 Task: Create an event for the product requirements gathering.
Action: Mouse moved to (346, 254)
Screenshot: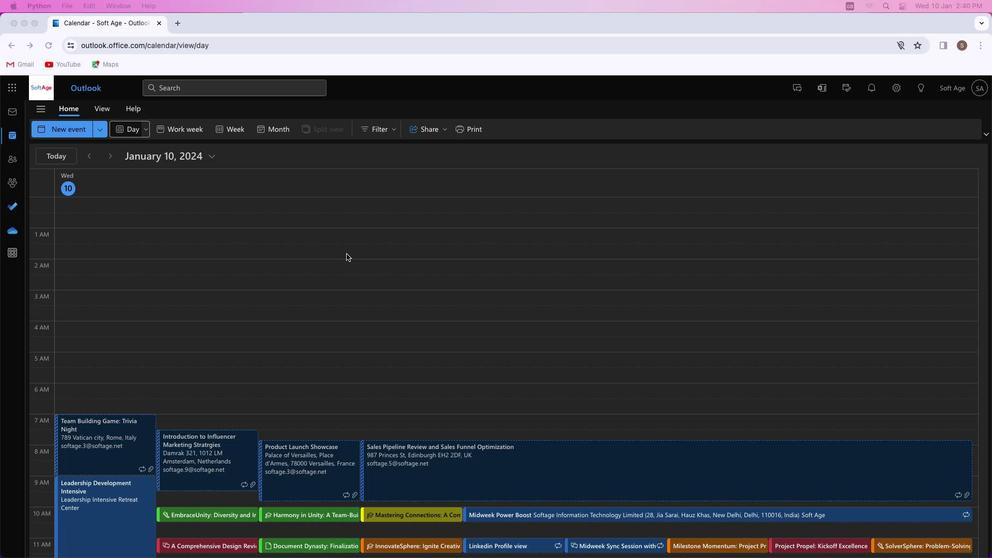
Action: Mouse pressed left at (346, 254)
Screenshot: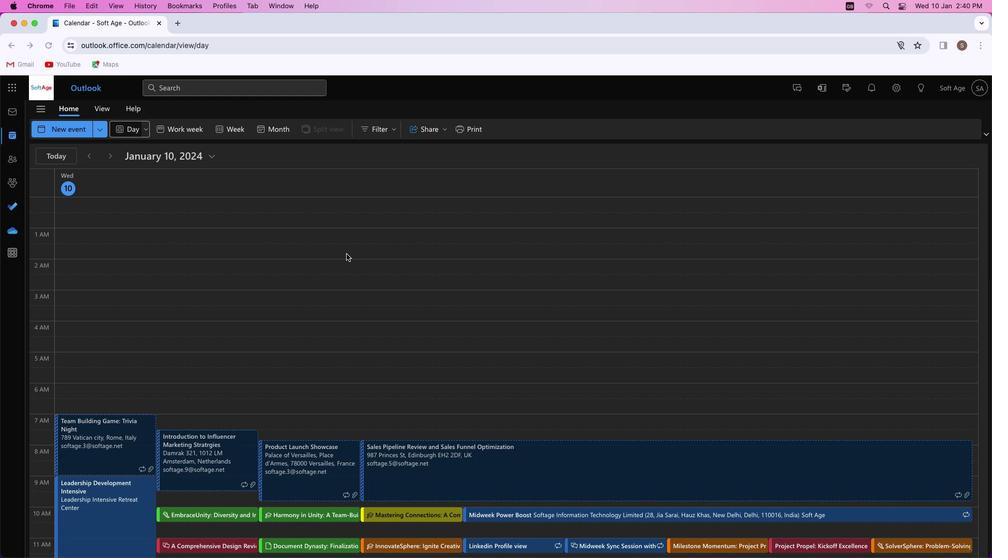 
Action: Mouse moved to (73, 125)
Screenshot: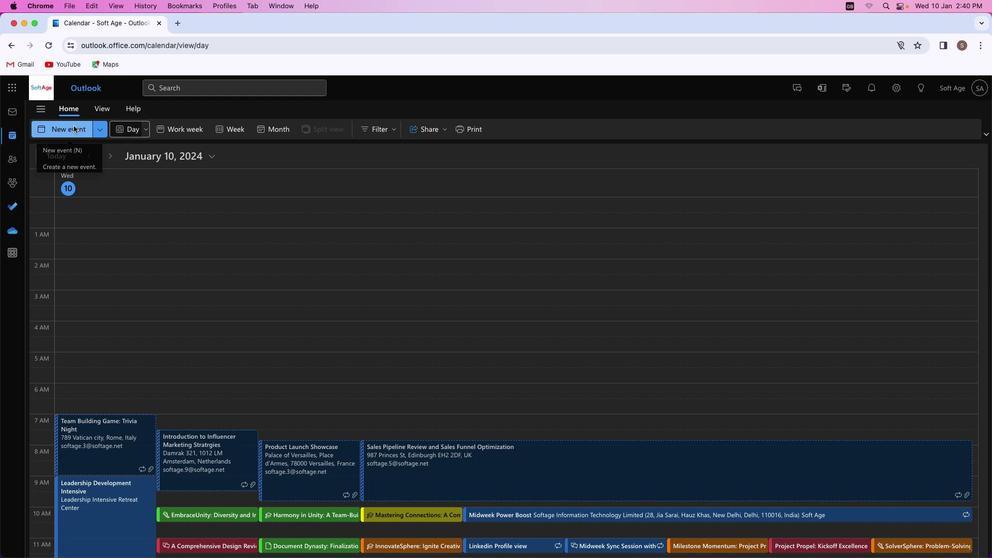 
Action: Mouse pressed left at (73, 125)
Screenshot: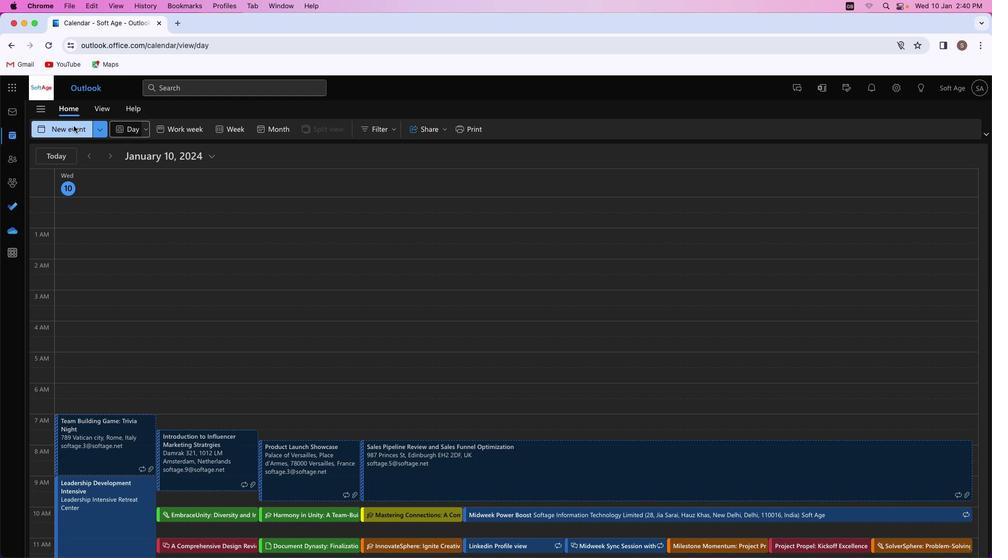 
Action: Mouse moved to (273, 193)
Screenshot: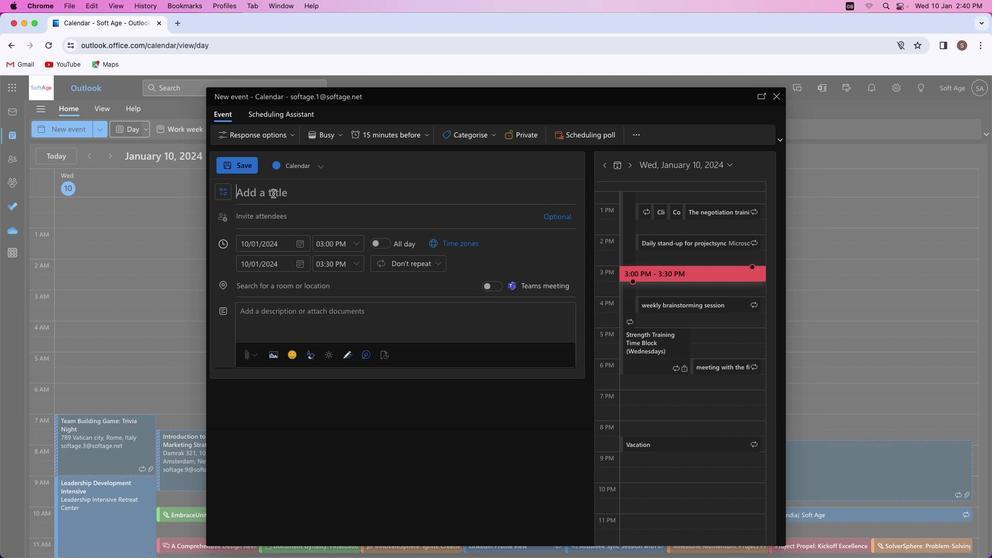 
Action: Mouse pressed left at (273, 193)
Screenshot: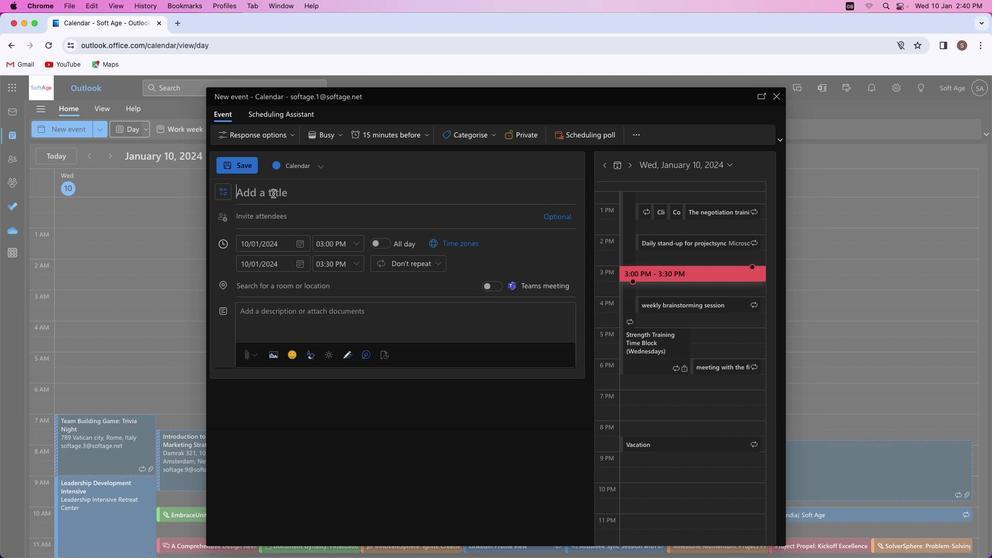 
Action: Key pressed Key.shift'R''e''q''u''i''r''e''m''e''n''t''s'Key.spaceKey.shift'H''a''r''b''o''r'Key.shift_r':'Key.spaceKey.shift_r'N''a''v''i''g''a''t''e'Key.backspace'i''n''g'Key.spaceKey.shift_r'P''r''o''d''u''c''t'Key.spaceKey.shift_r'N''e''e''d''s'Key.spaceKey.shift_r'T''o''g''e''t''h''e''r'
Screenshot: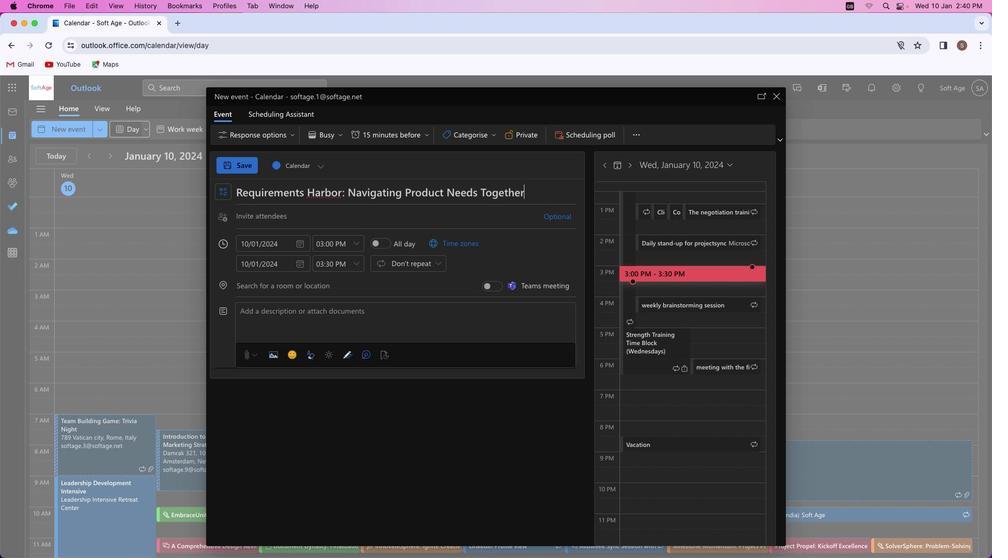 
Action: Mouse moved to (276, 218)
Screenshot: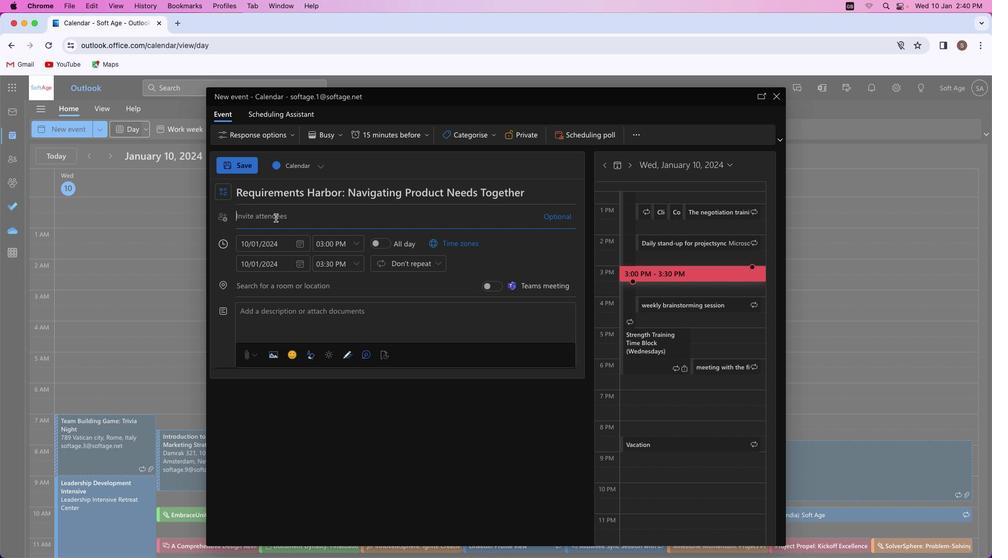 
Action: Mouse pressed left at (276, 218)
Screenshot: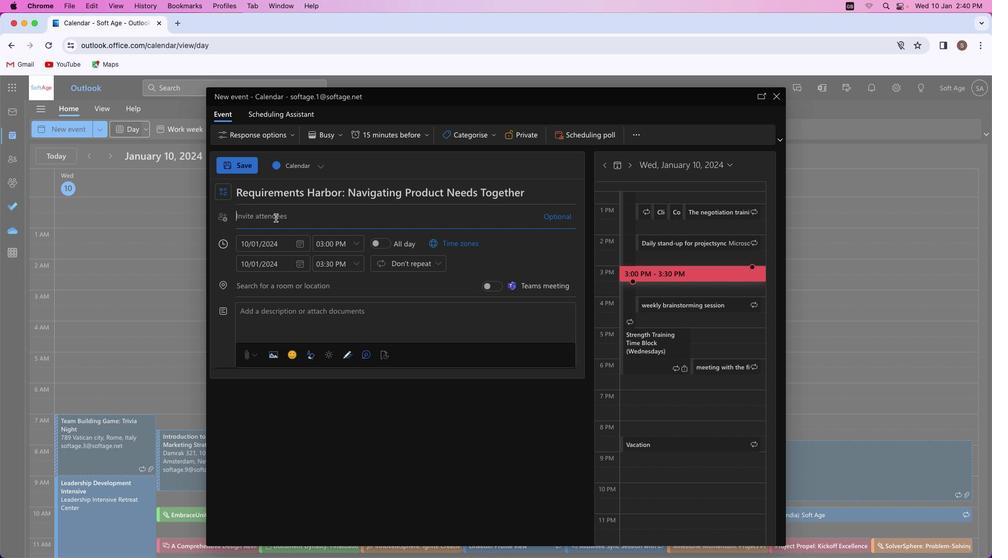 
Action: Mouse moved to (276, 218)
Screenshot: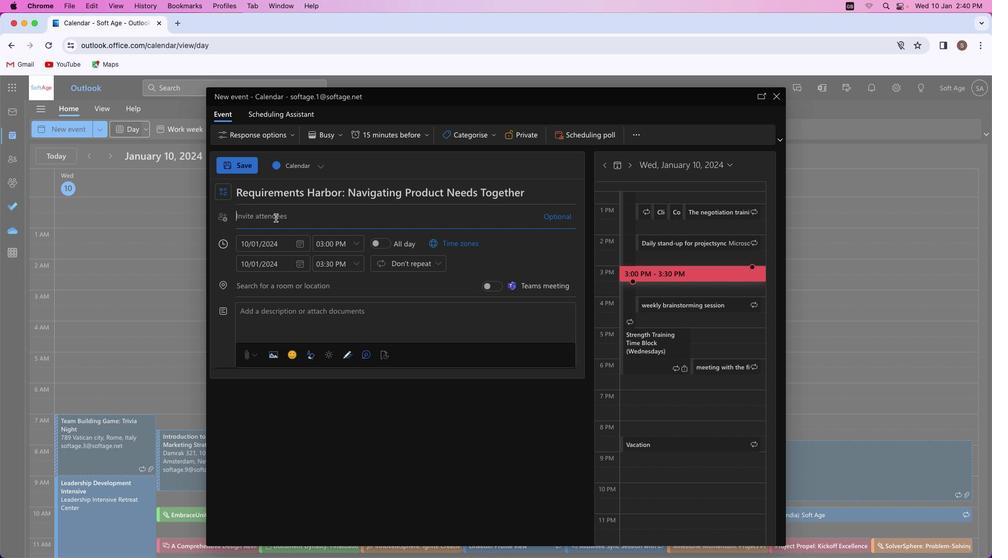 
Action: Key pressed Key.shift'S''h''i''v''a''m''y''a''d''a''v''4''1'Key.shift'@''o''u''t''l''o''o''k''.''c''o''m'
Screenshot: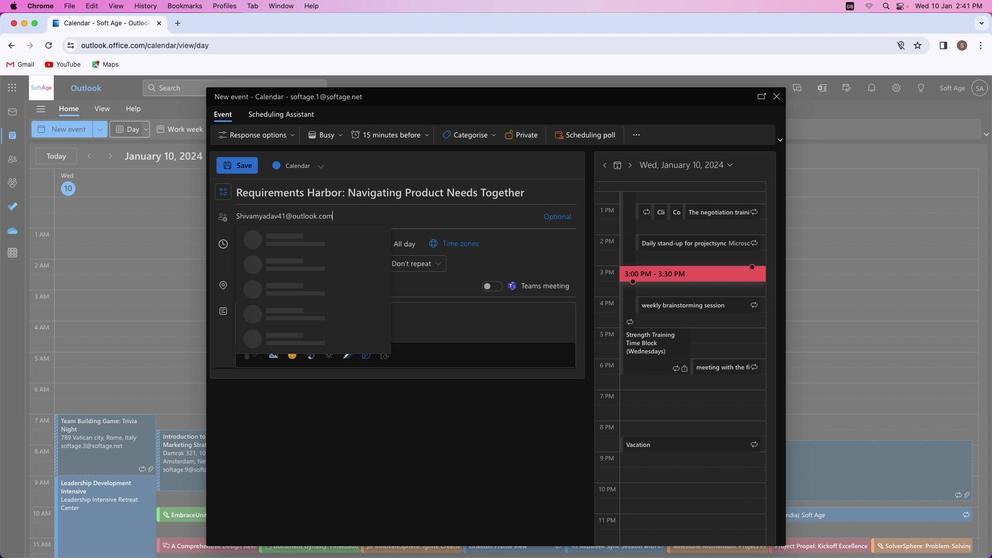 
Action: Mouse moved to (331, 236)
Screenshot: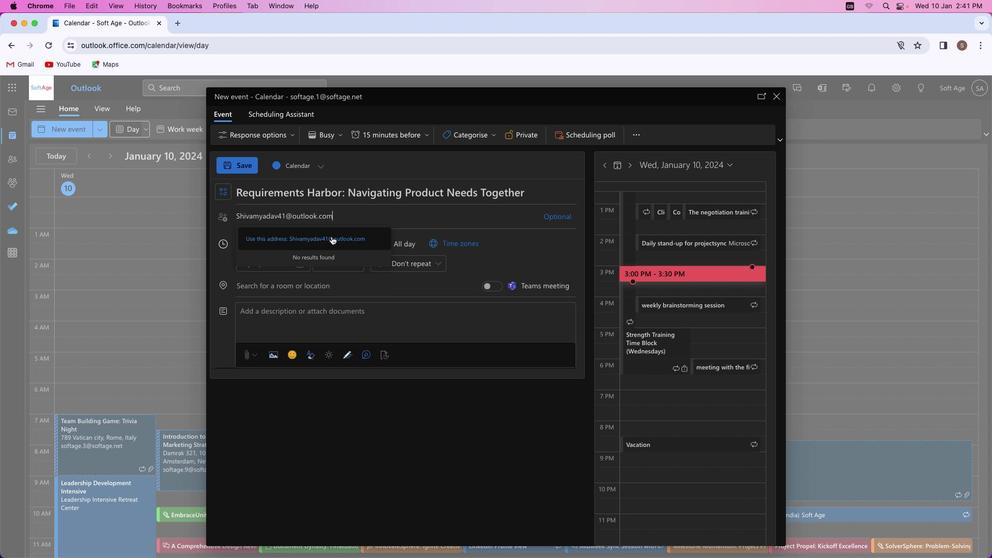 
Action: Mouse pressed left at (331, 236)
Screenshot: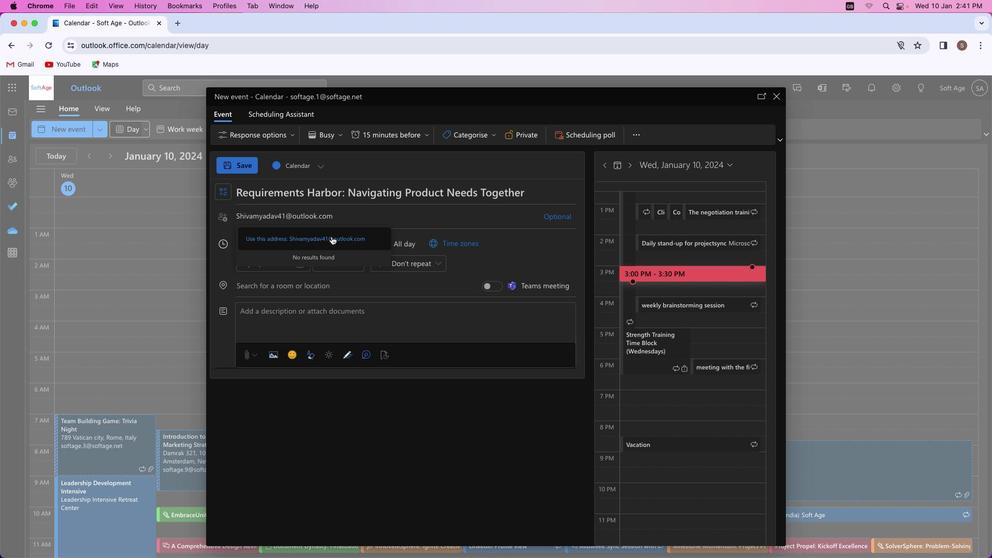 
Action: Mouse moved to (555, 236)
Screenshot: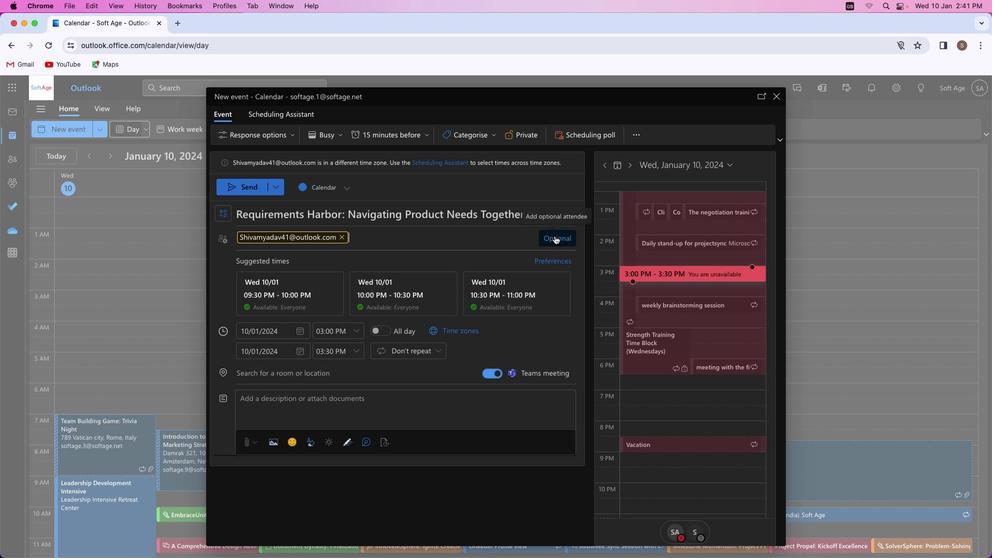 
Action: Mouse pressed left at (555, 236)
Screenshot: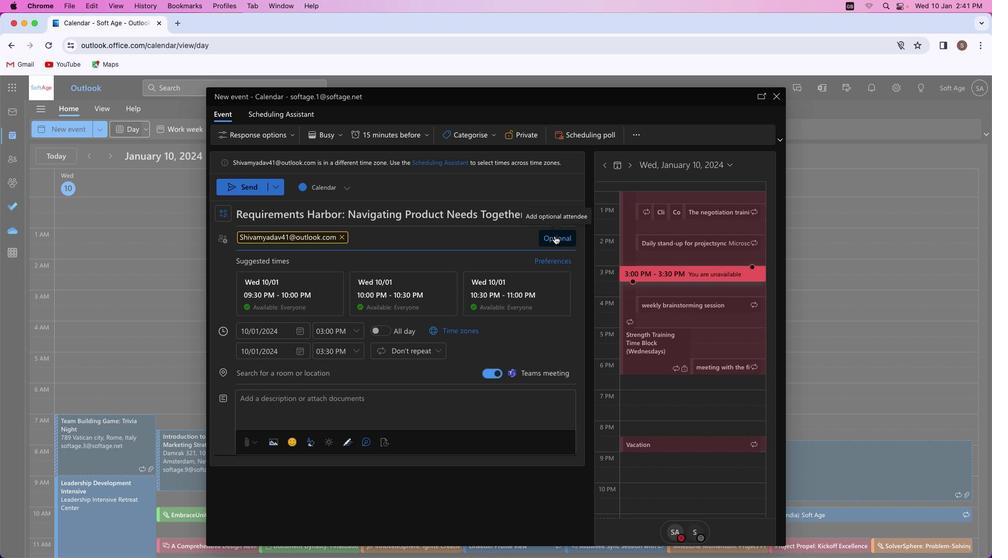 
Action: Mouse moved to (272, 266)
Screenshot: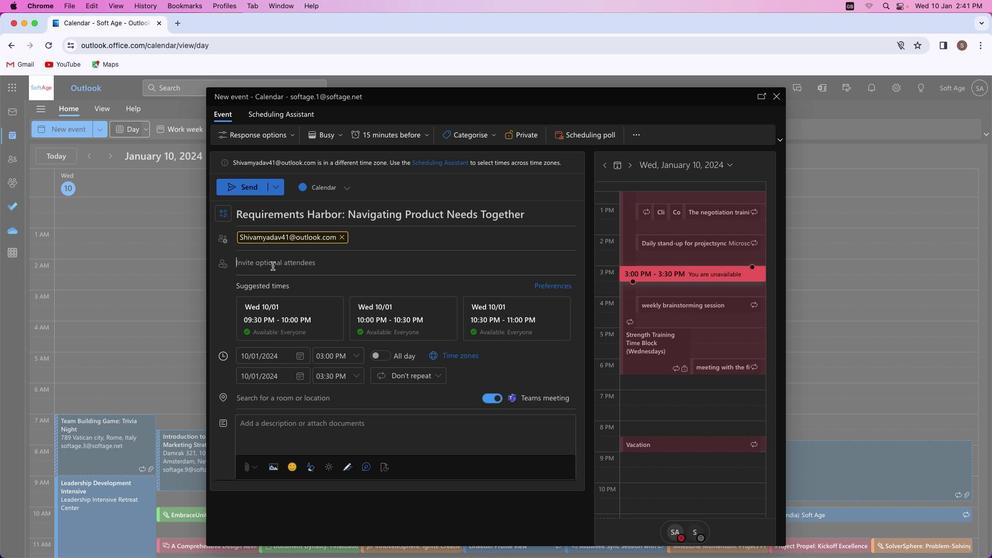 
Action: Key pressed Key.shift_r'M''u''n''e''e''s''h''k''u''m''a''r''9''7''3''2'Key.shift'@''o''u''t''l''o''o''k''.''c''o''m'
Screenshot: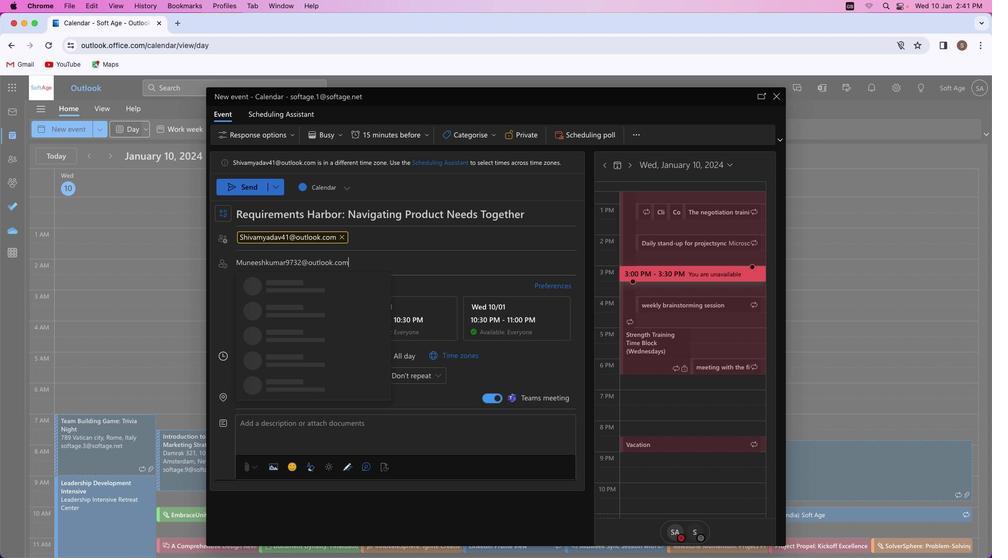 
Action: Mouse moved to (333, 284)
Screenshot: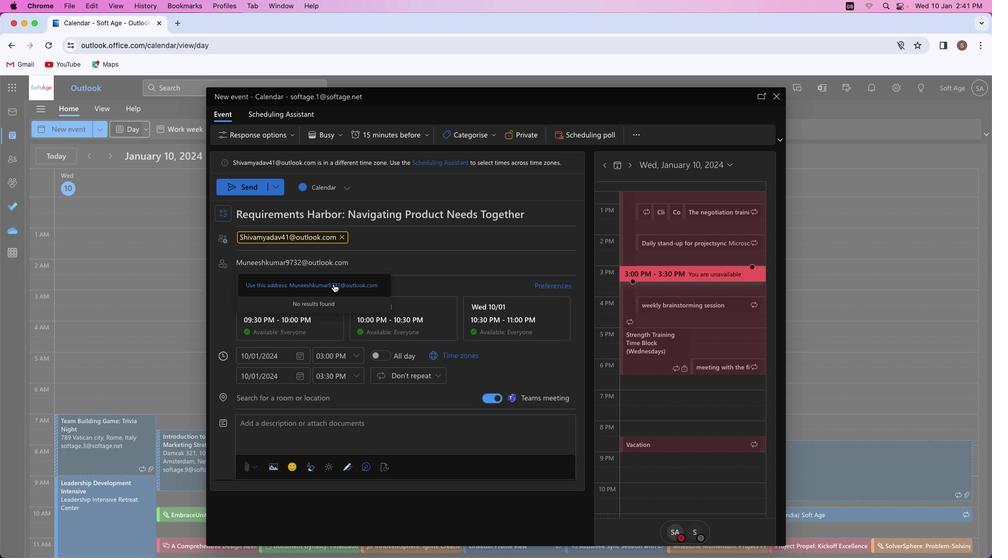 
Action: Mouse pressed left at (333, 284)
Screenshot: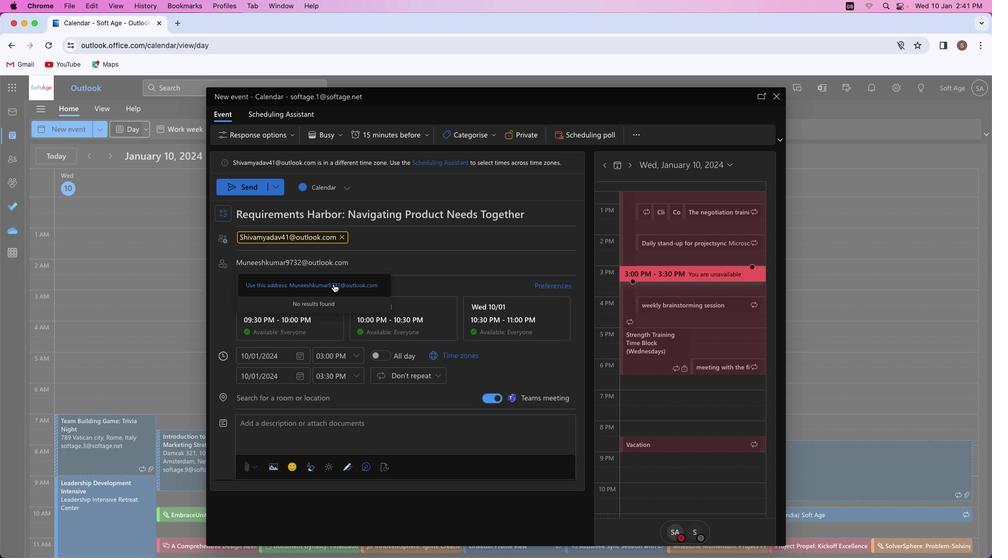 
Action: Mouse moved to (495, 408)
Screenshot: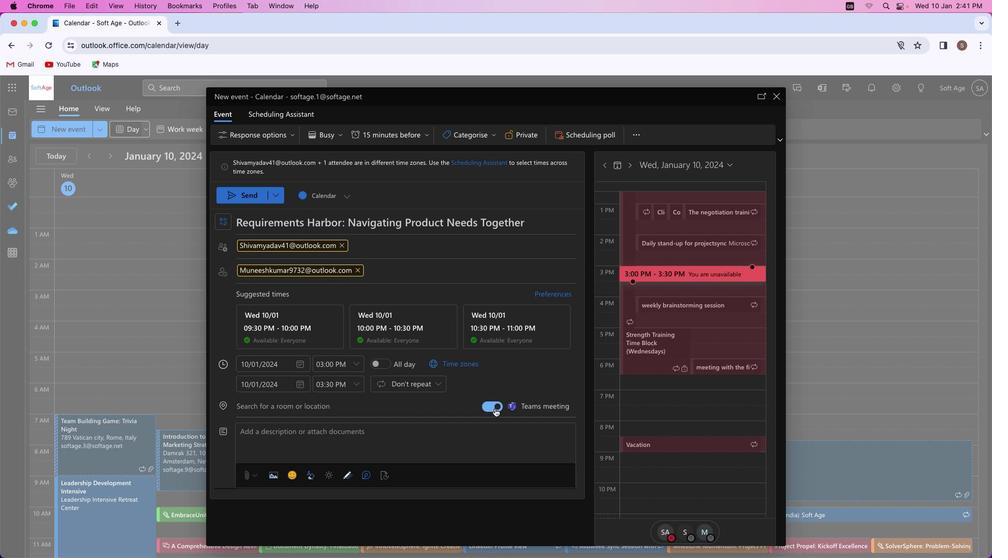 
Action: Mouse pressed left at (495, 408)
Screenshot: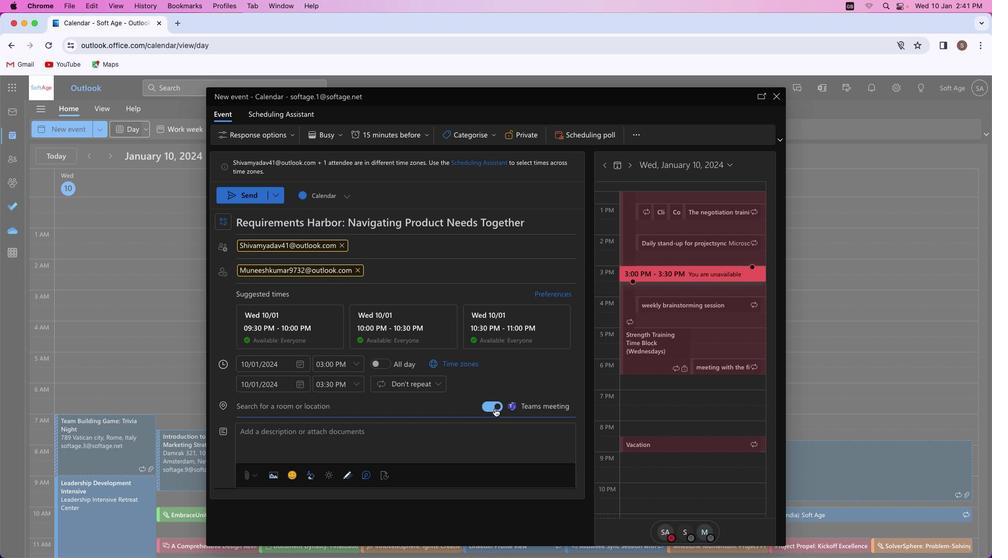 
Action: Mouse moved to (284, 410)
Screenshot: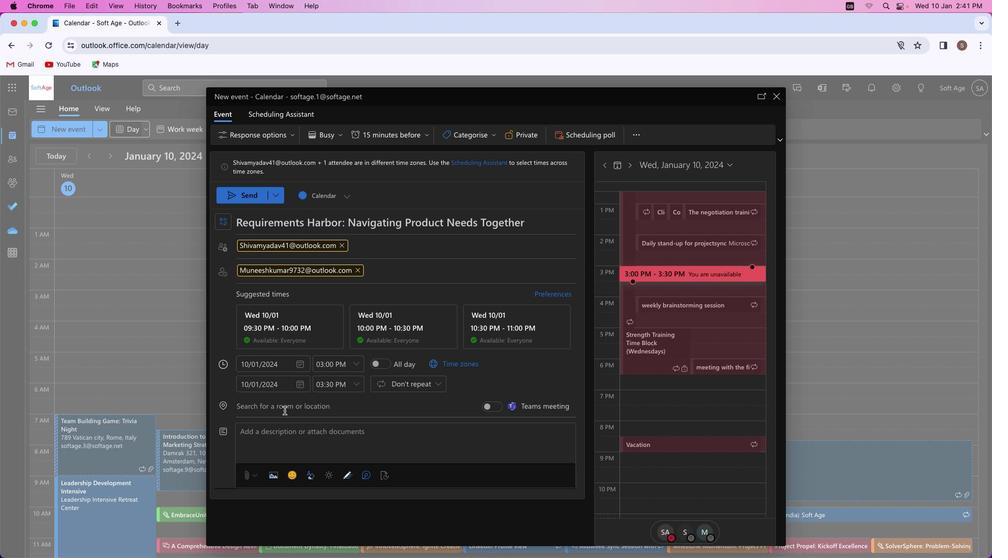 
Action: Mouse pressed left at (284, 410)
Screenshot: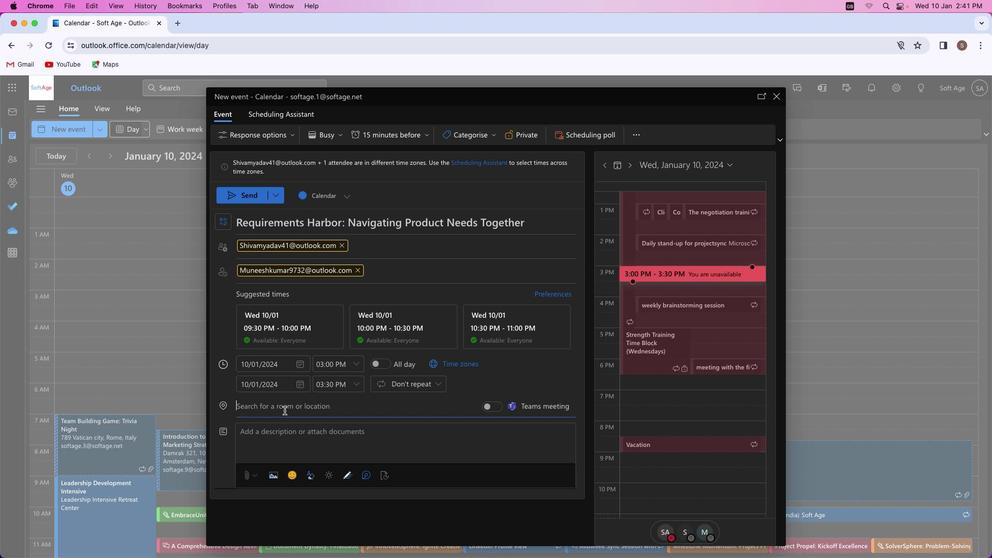 
Action: Mouse moved to (284, 410)
Screenshot: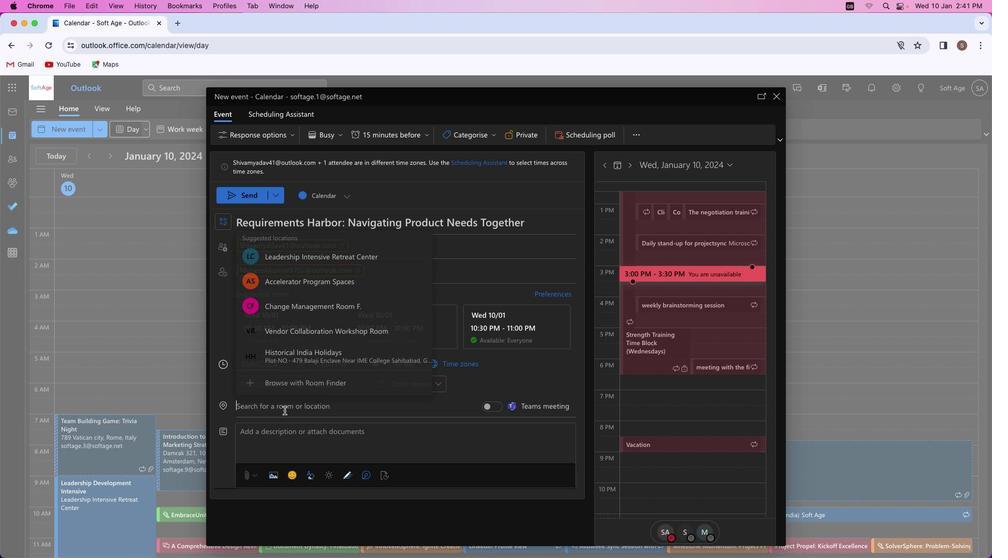 
Action: Key pressed Key.shift_r'P''r''o''d''u''c''t'
Screenshot: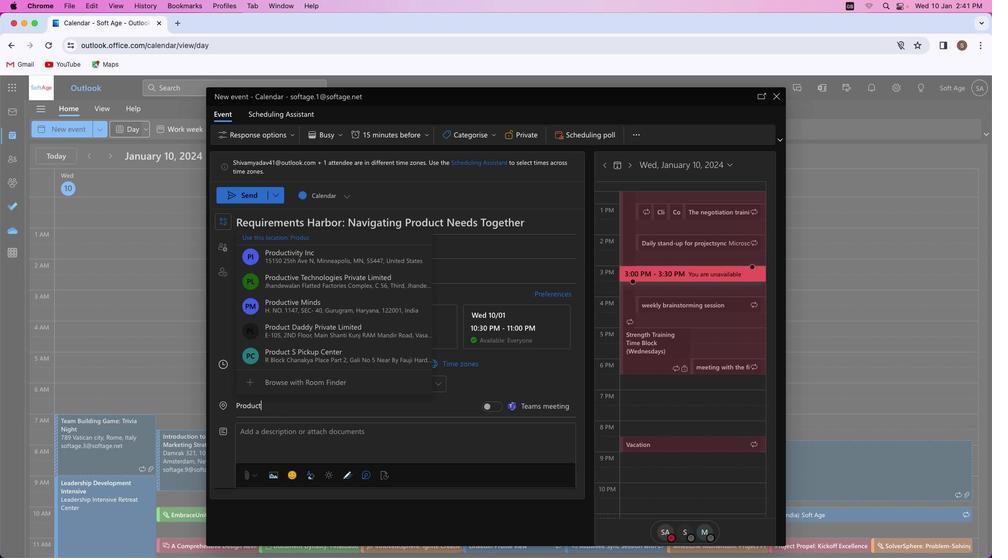 
Action: Mouse moved to (302, 409)
Screenshot: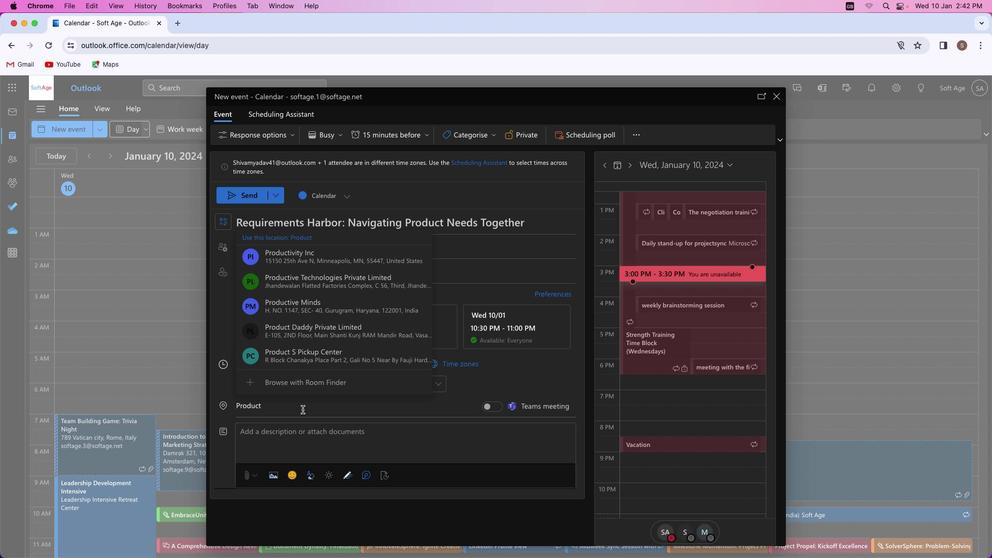 
Action: Key pressed Key.spaceKey.shift'G'
Screenshot: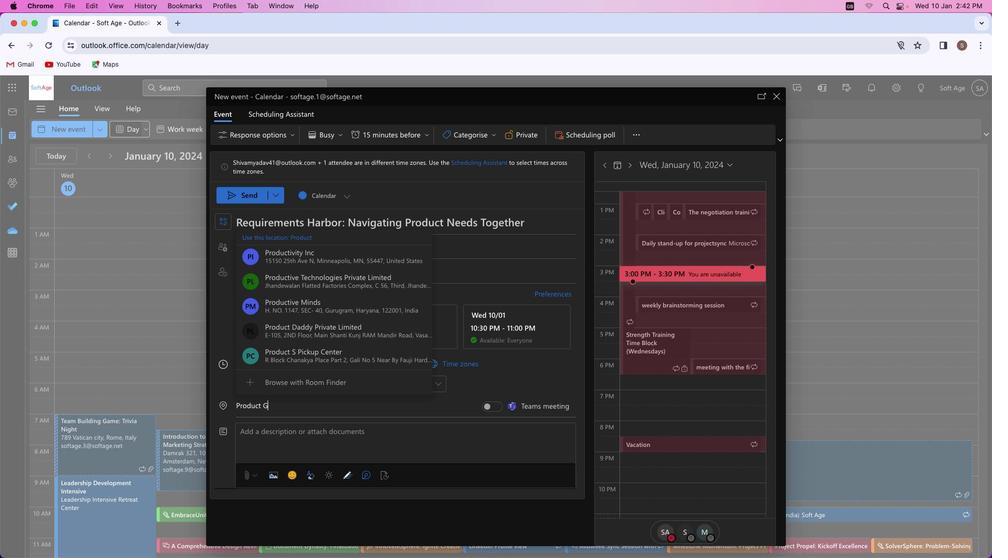
Action: Mouse moved to (330, 348)
Screenshot: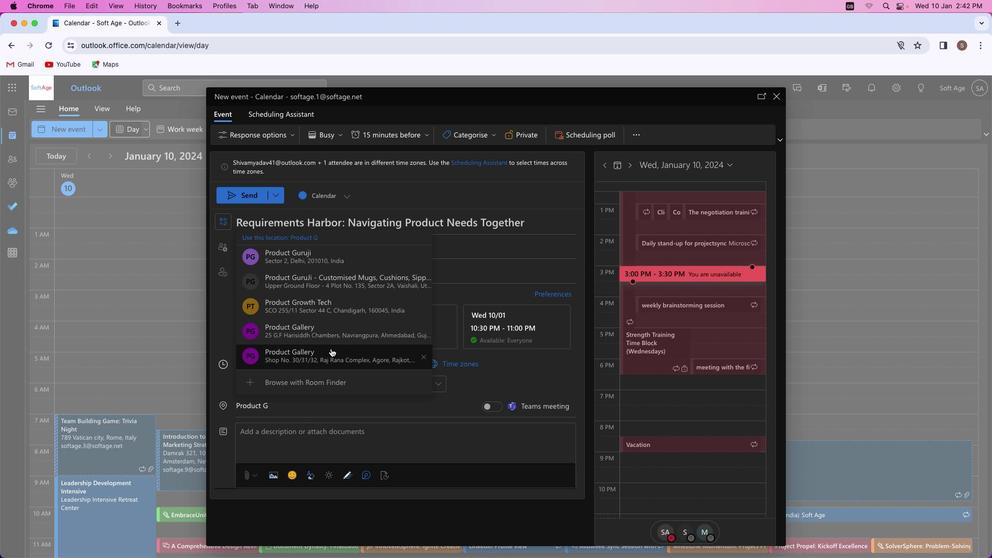 
Action: Mouse pressed left at (330, 348)
Screenshot: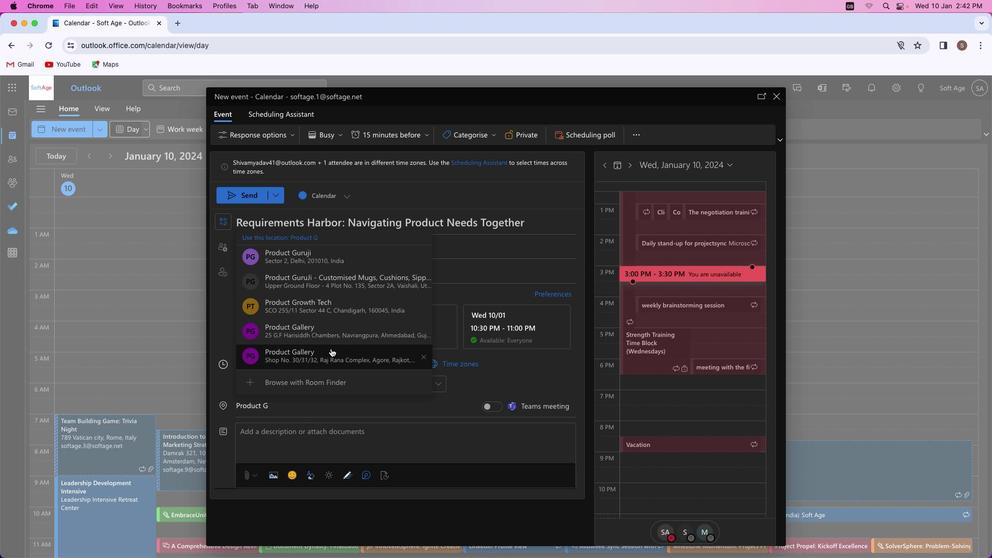 
Action: Mouse moved to (323, 427)
Screenshot: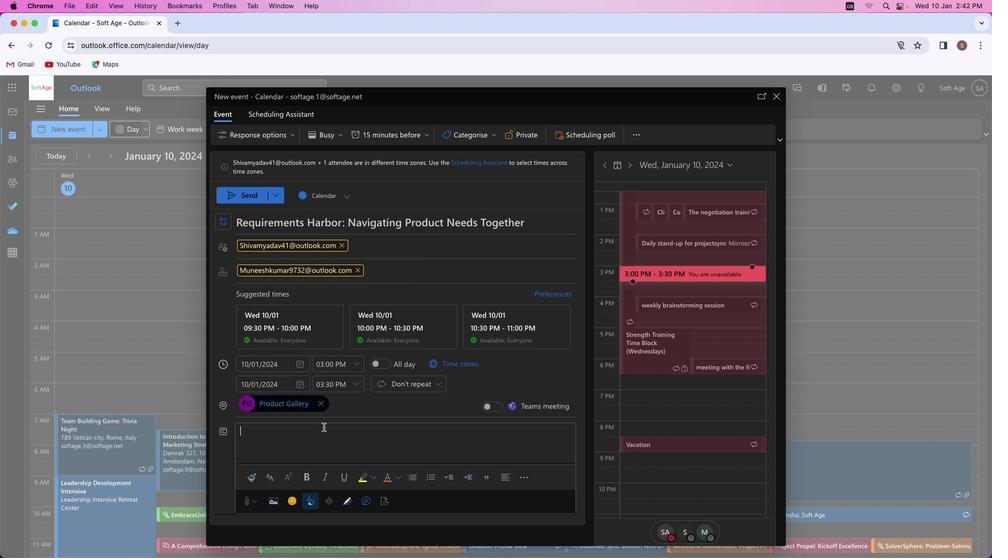 
Action: Mouse pressed left at (323, 427)
Screenshot: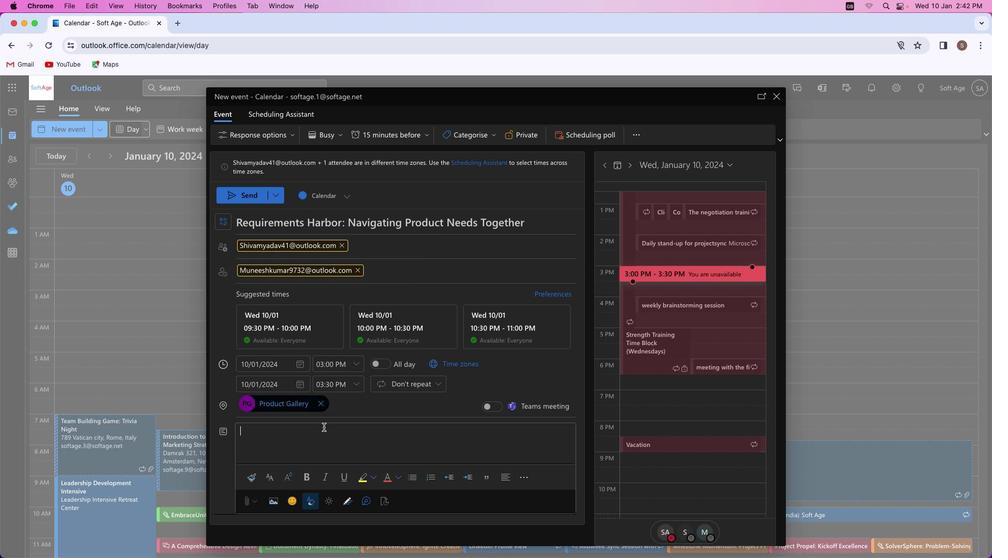 
Action: Mouse moved to (323, 427)
Screenshot: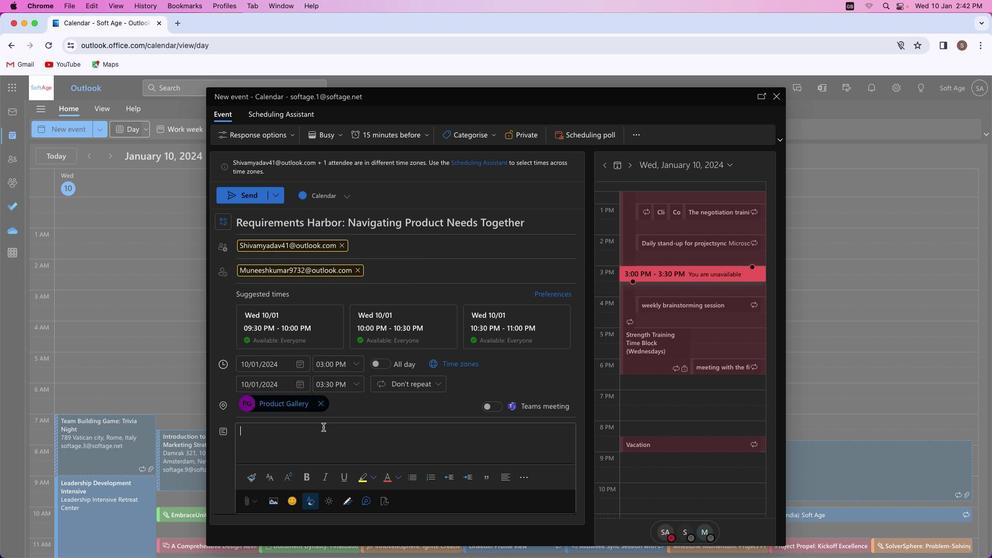 
Action: Key pressed Key.shift_r'J''o''i''n'Key.spaceKey.shift'R''e''q''u''i''r''e''m''e''n''t''s'Key.spaceKey.shift'H''a''r''b''o''r'','Key.space'a'Key.space'c''o''l''l''a''b''o''r''a''t''i''v''e'Key.space's''e''s''s''i''o''n'Key.space'f''o''r'Key.space'p''r''o''d''u''c''t'Key.space'r''e''q''u''i''r''e''m''e''n''t''s'Key.space'g''a''t''h''e''r''i''n''g''.'Key.spaceKey.shift'S''a''i''l'Key.space't''h''r''o''u''g''h'Key.space'd''i''s''c''u''s''s''i''o''n''s'','Key.space'c''a''p''t''u''r''e'Key.space'i''n''s''i''g''h''t''s'','Key.space'a''n''d'Key.space'c''h''a''r''t'Key.space'a'Key.space'c''o''u''r''s''e'Key.space't''o''w''a''r''d''s'Key.space'c''r''a''f''t''i''n''g'Key.space'a'Key.space's''o''l''u''t''i''o''n''s'Key.backspaceKey.space't''h''a''t'Key.space'e''x''c''e''e''d''s'Key.space'e''x''c''e'Key.backspaceKey.backspace'p''e''c''t''a''t''i''o''n''s''.'
Screenshot: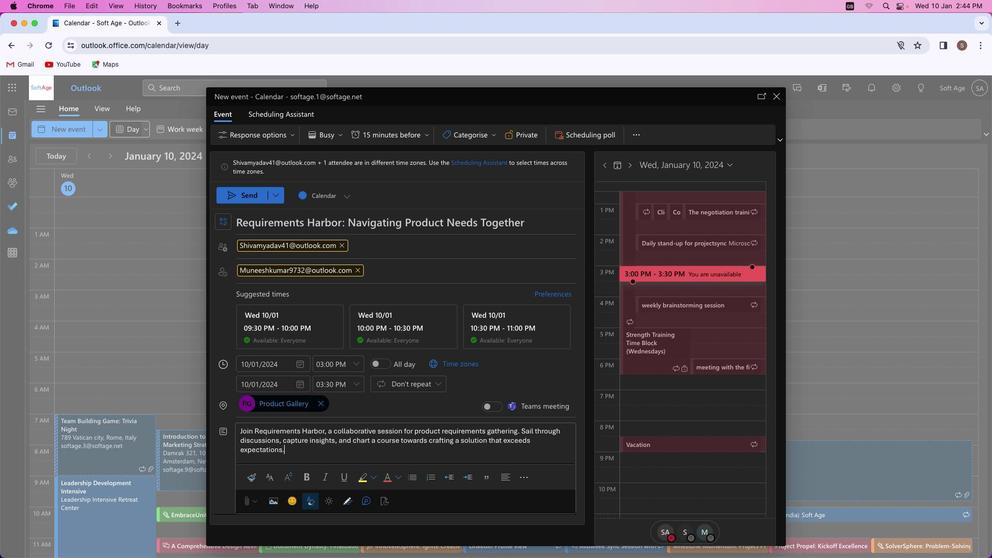 
Action: Mouse moved to (518, 430)
Screenshot: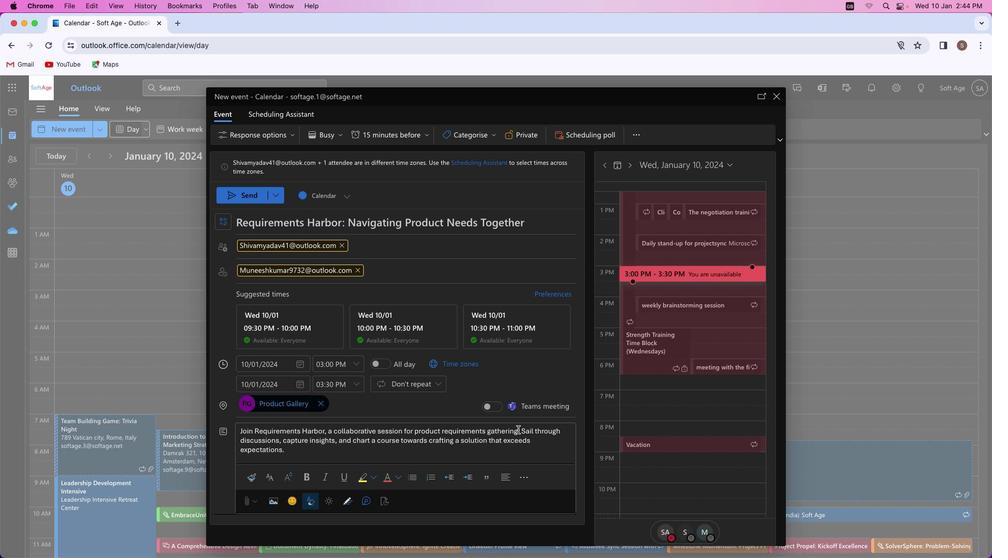 
Action: Mouse pressed left at (518, 430)
Screenshot: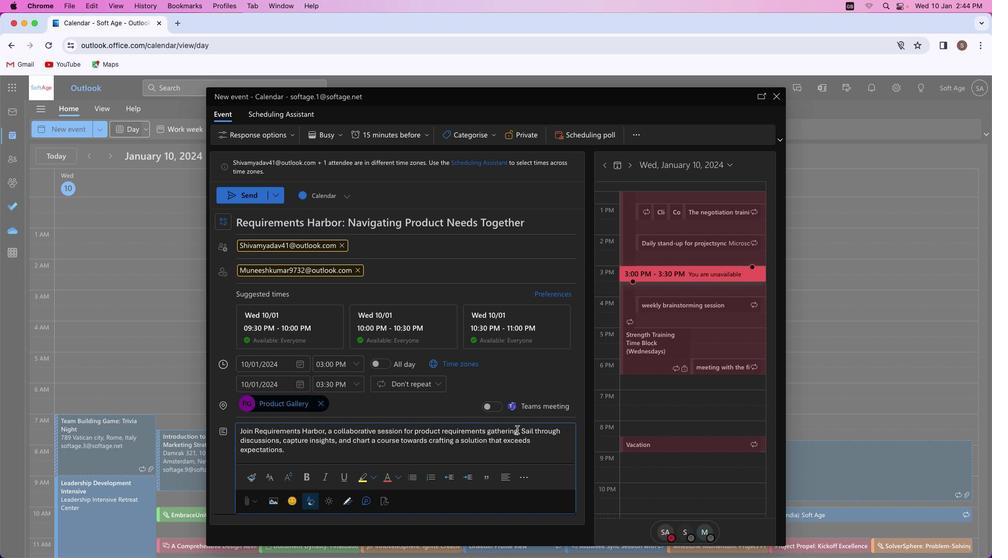 
Action: Mouse moved to (307, 480)
Screenshot: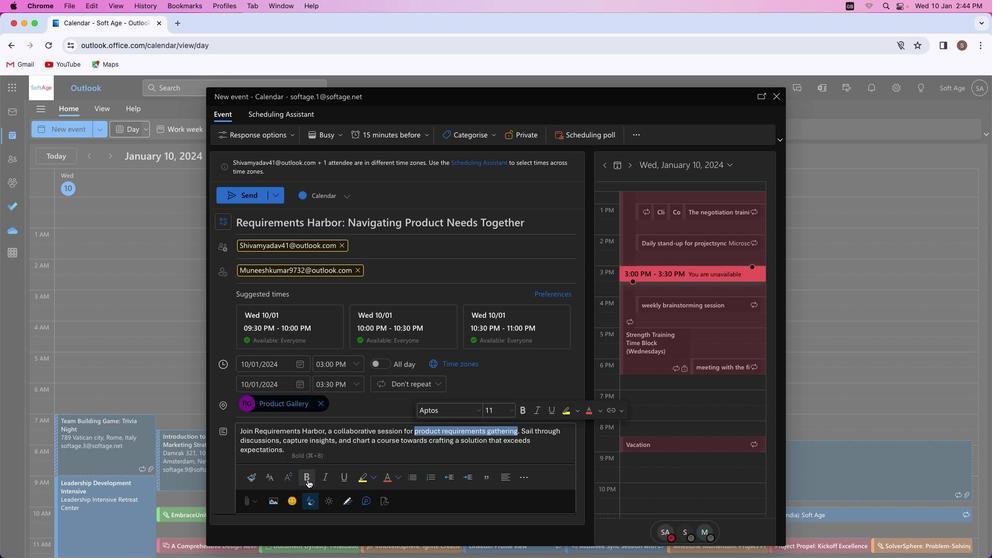 
Action: Mouse pressed left at (307, 480)
Screenshot: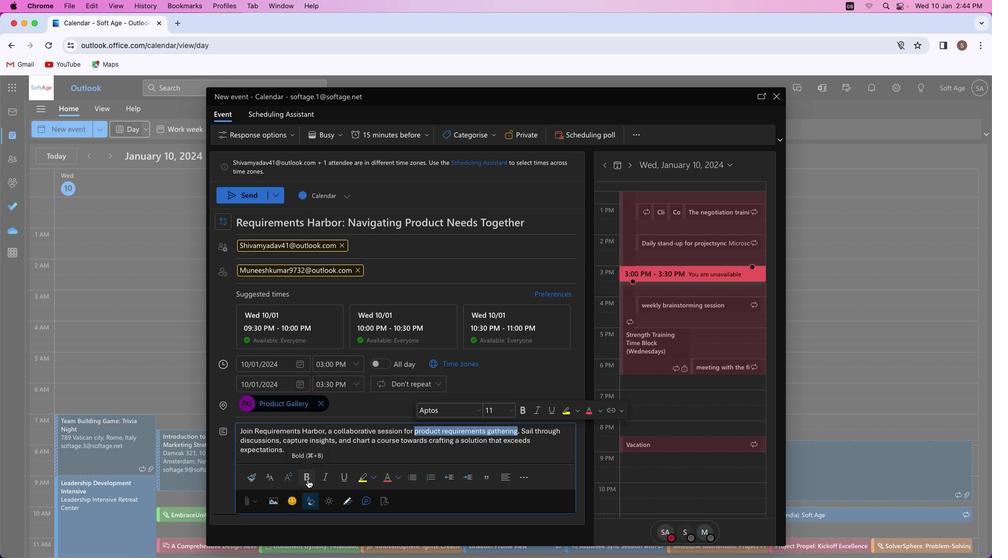 
Action: Mouse moved to (387, 476)
Screenshot: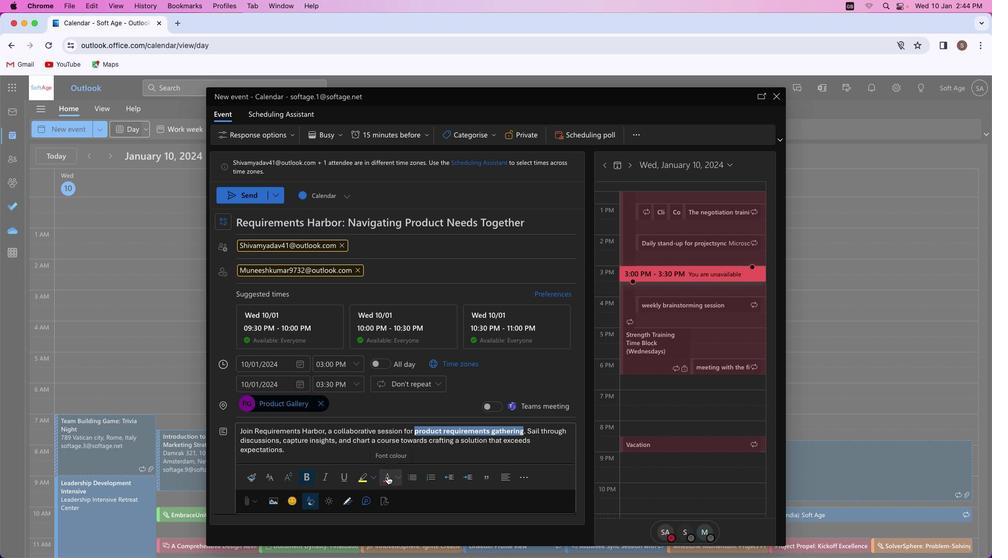 
Action: Mouse pressed left at (387, 476)
Screenshot: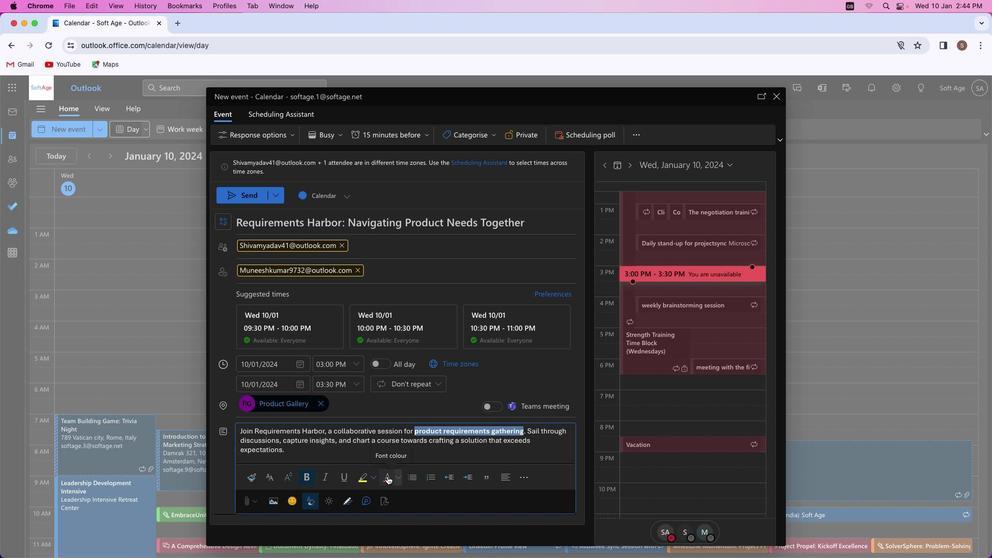 
Action: Mouse moved to (347, 475)
Screenshot: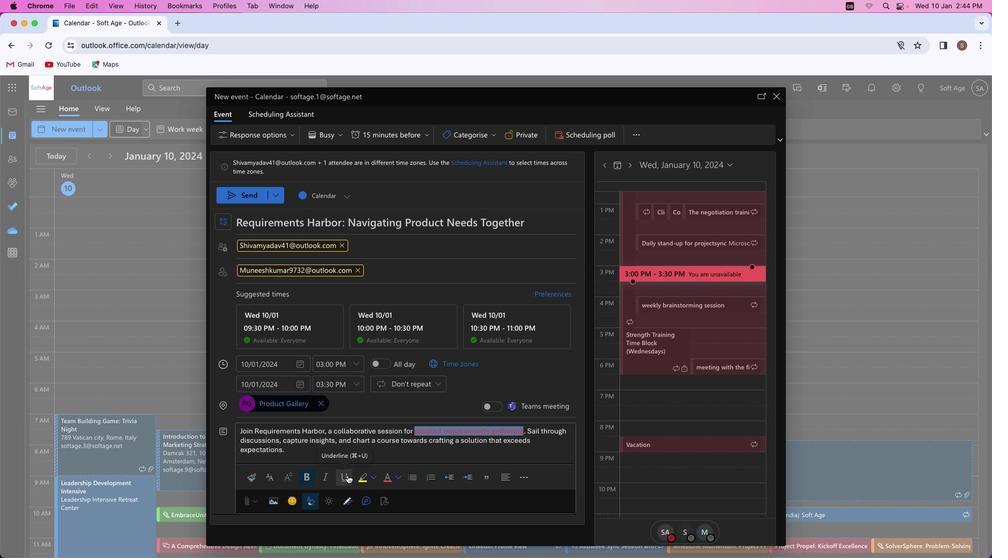 
Action: Mouse pressed left at (347, 475)
Screenshot: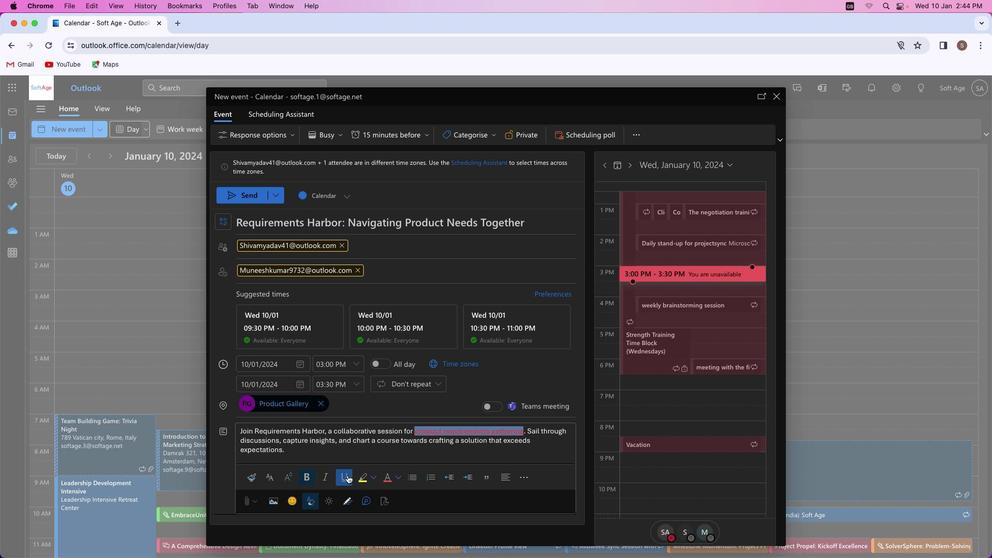
Action: Mouse moved to (292, 455)
Screenshot: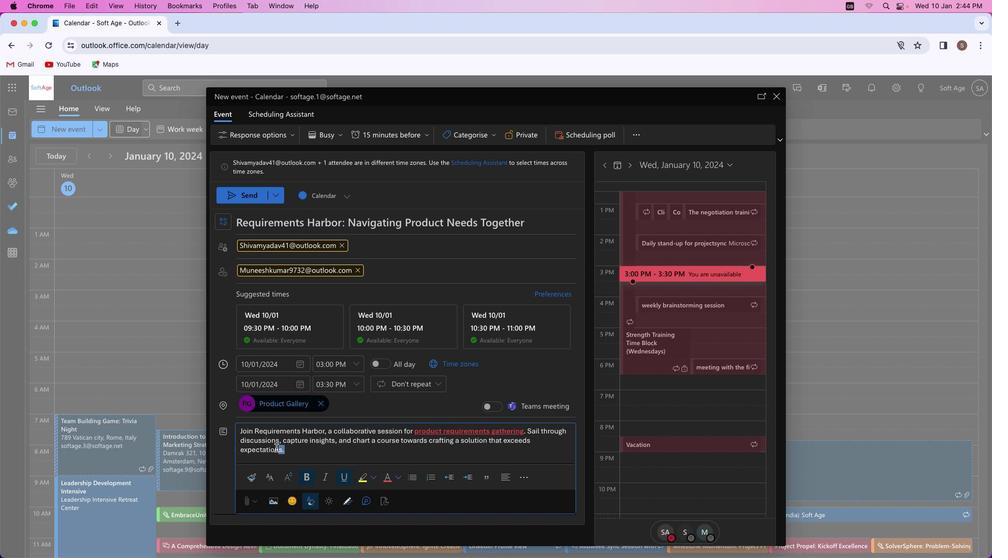 
Action: Mouse pressed left at (292, 455)
Screenshot: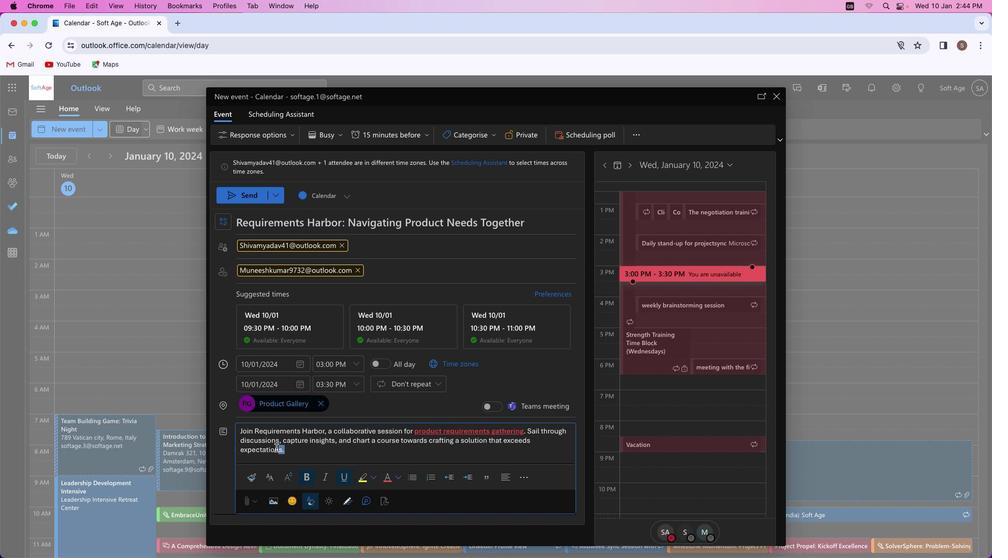 
Action: Mouse moved to (371, 475)
Screenshot: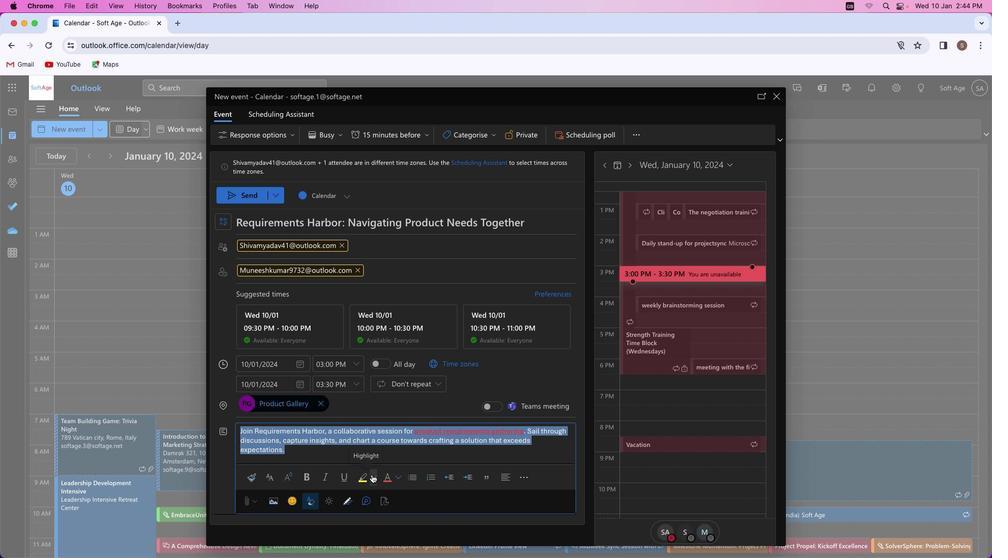 
Action: Mouse pressed left at (371, 475)
Screenshot: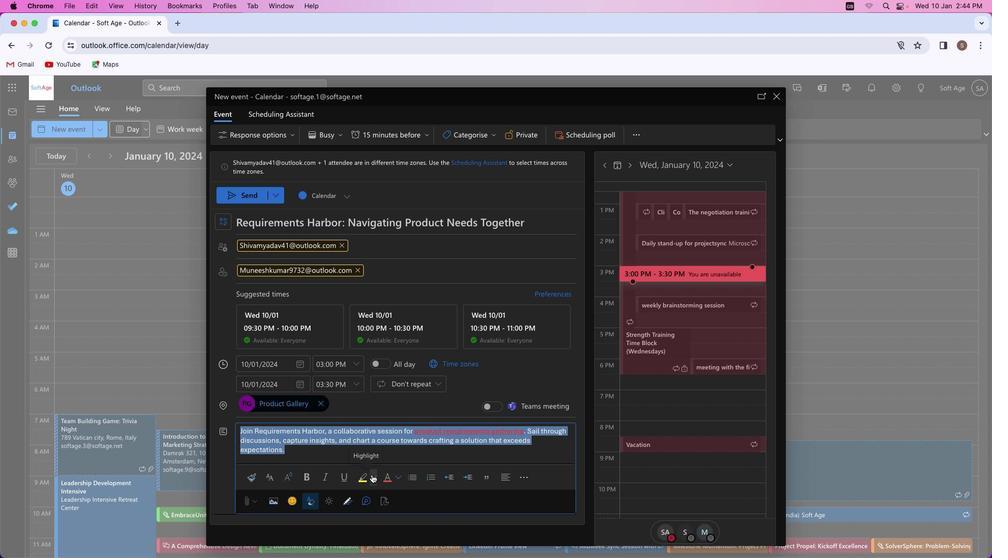 
Action: Mouse moved to (399, 438)
Screenshot: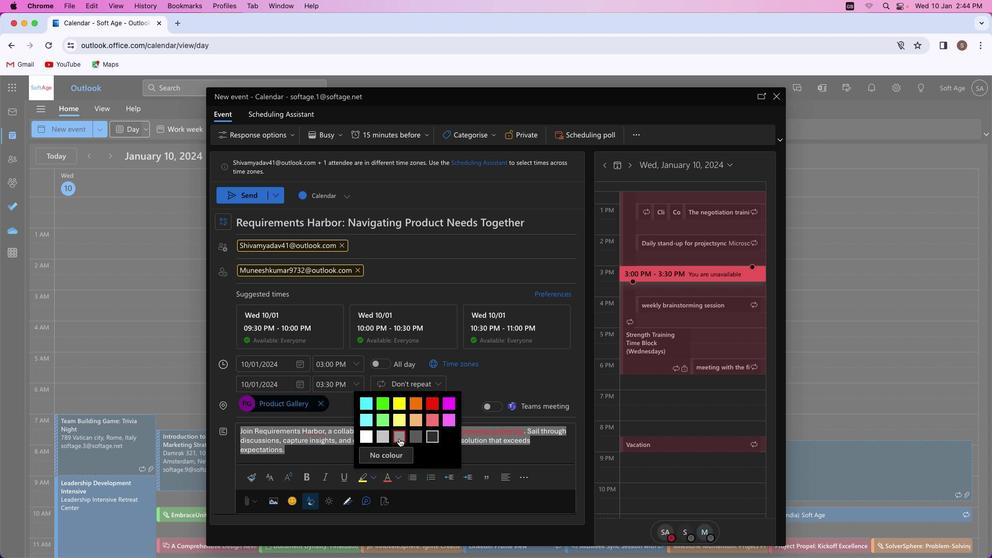 
Action: Mouse pressed left at (399, 438)
Screenshot: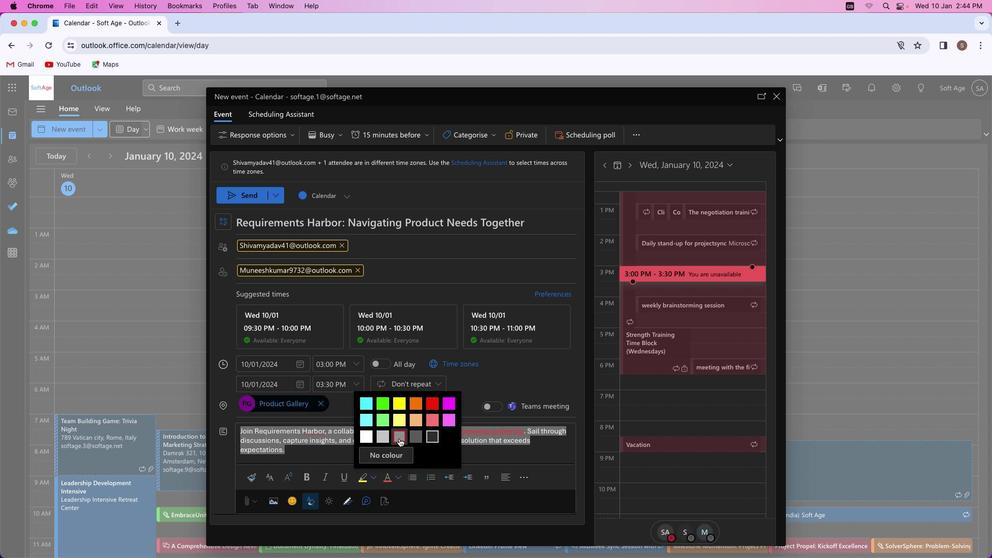 
Action: Mouse moved to (313, 453)
Screenshot: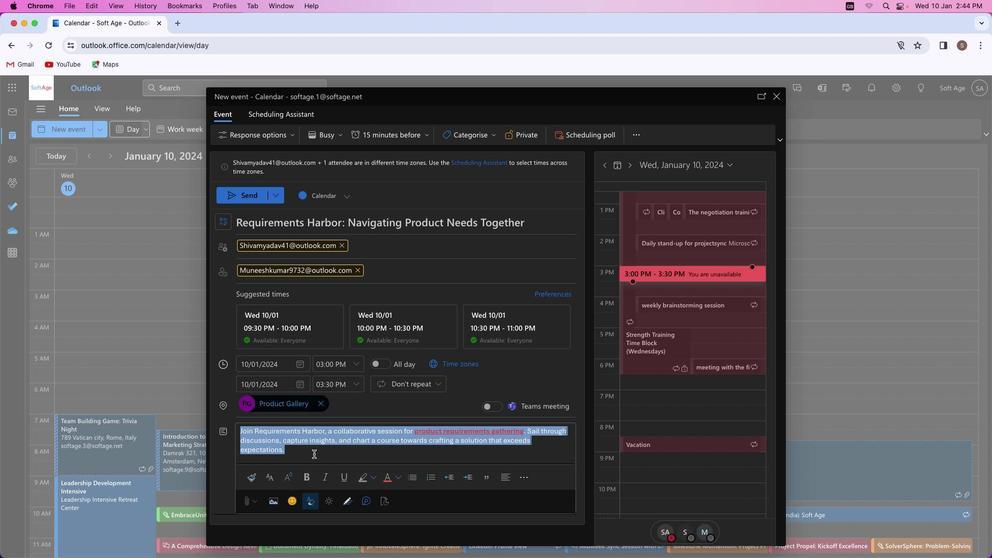 
Action: Mouse pressed left at (313, 453)
Screenshot: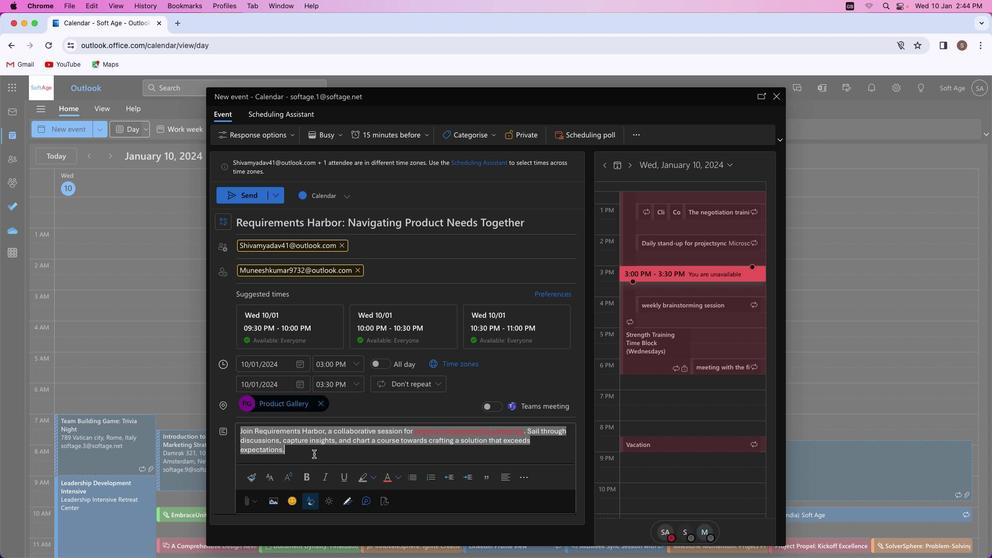 
Action: Mouse moved to (487, 134)
Screenshot: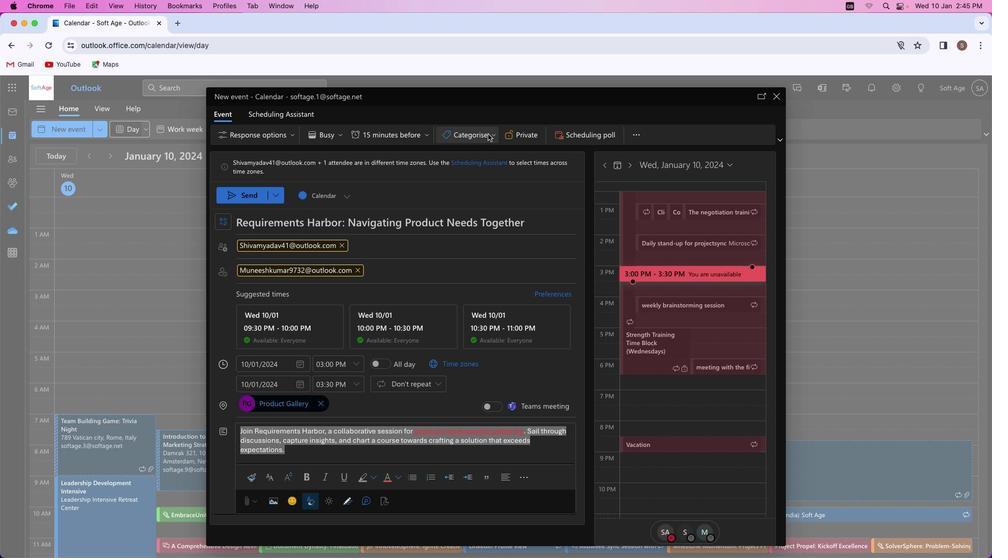 
Action: Mouse pressed left at (487, 134)
Screenshot: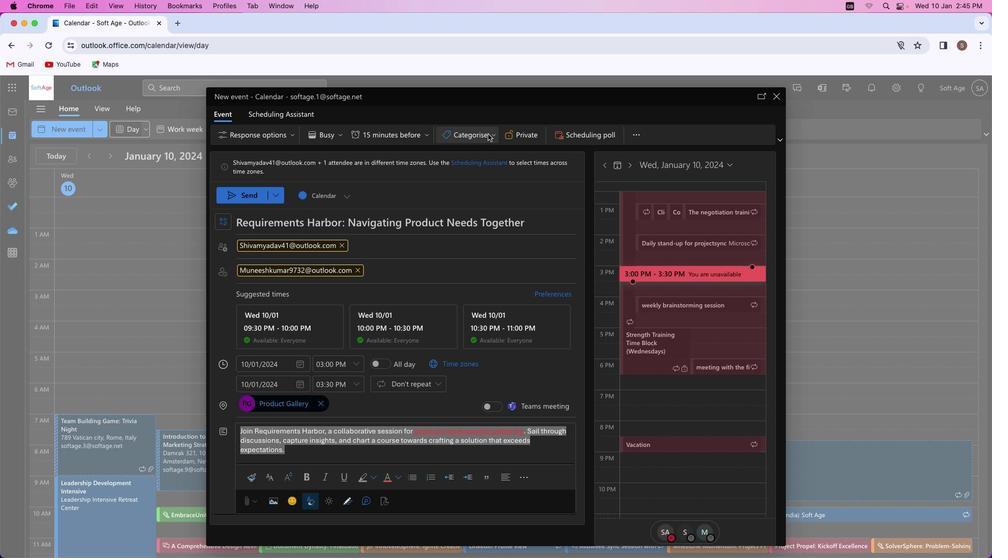 
Action: Mouse moved to (475, 192)
Screenshot: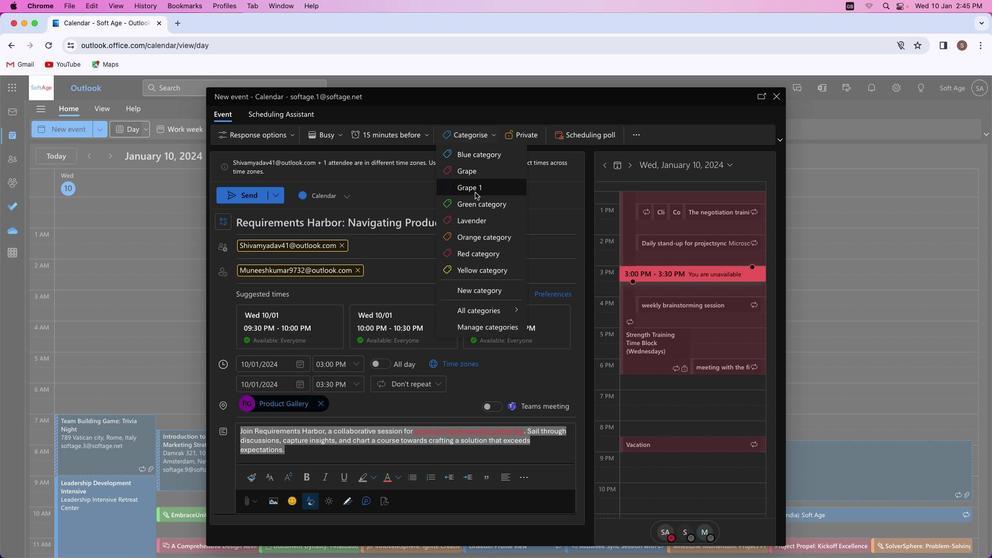 
Action: Mouse pressed left at (475, 192)
Screenshot: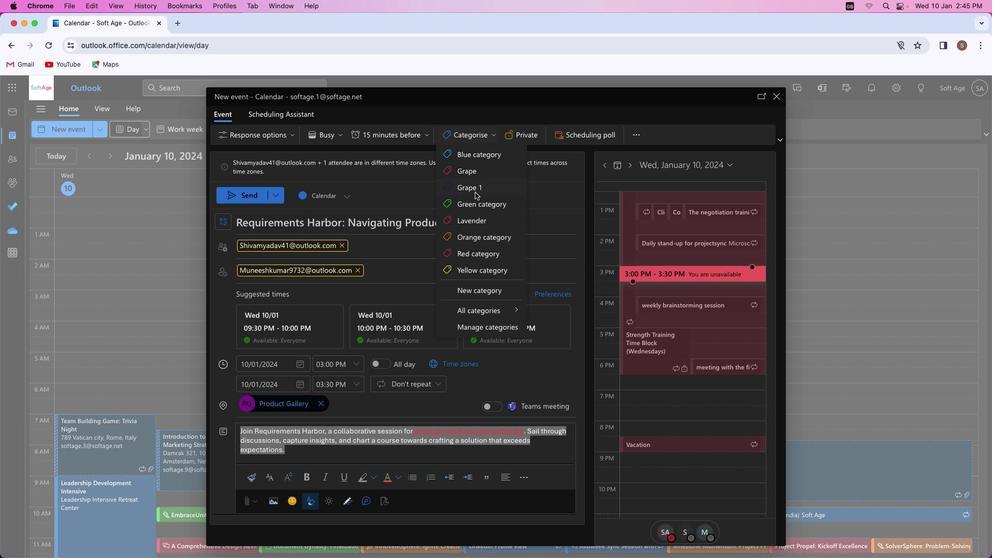
Action: Mouse moved to (251, 188)
Screenshot: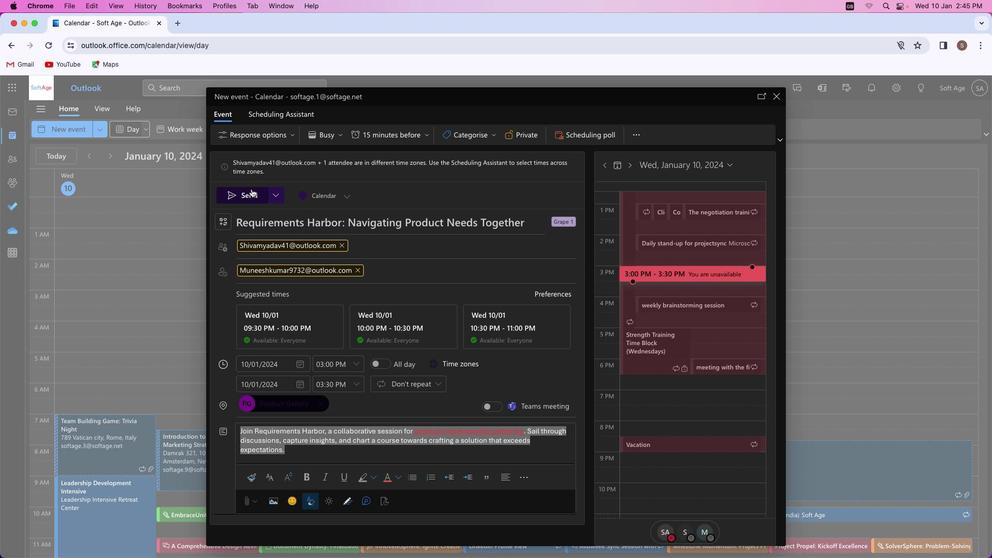 
Action: Mouse pressed left at (251, 188)
Screenshot: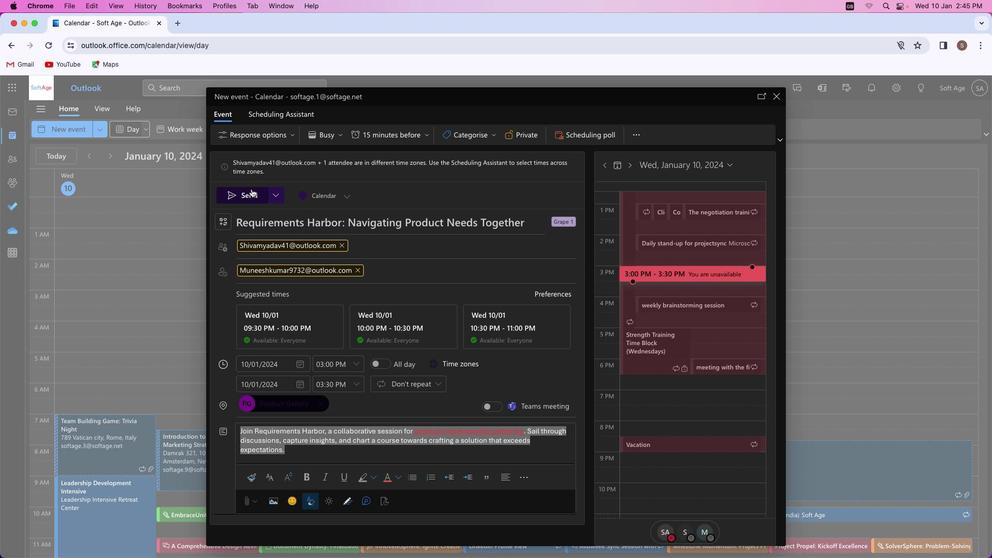 
Action: Mouse moved to (468, 360)
Screenshot: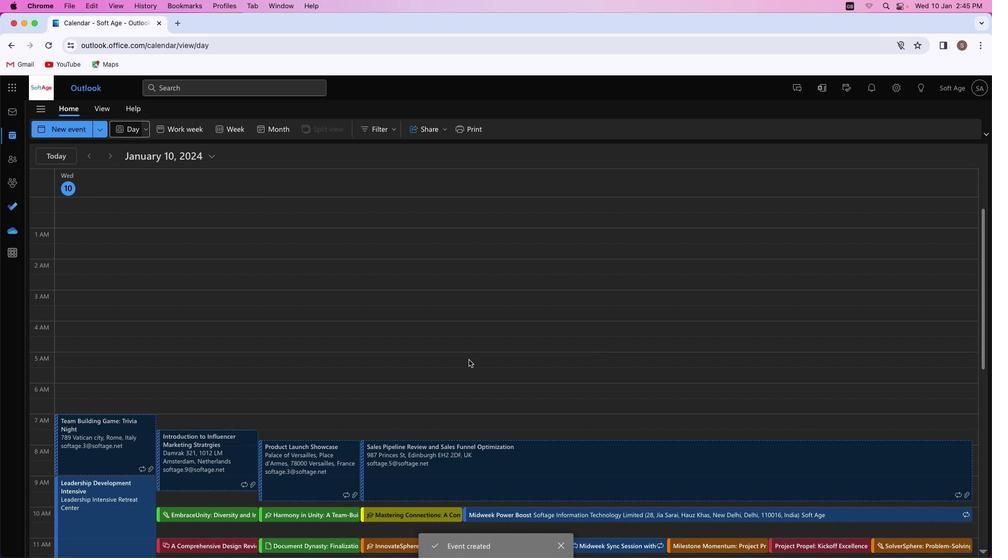 
